 Task: List all remote branches containing a specific commit hash, excluding branches with a specific prefix.
Action: Mouse moved to (774, 1)
Screenshot: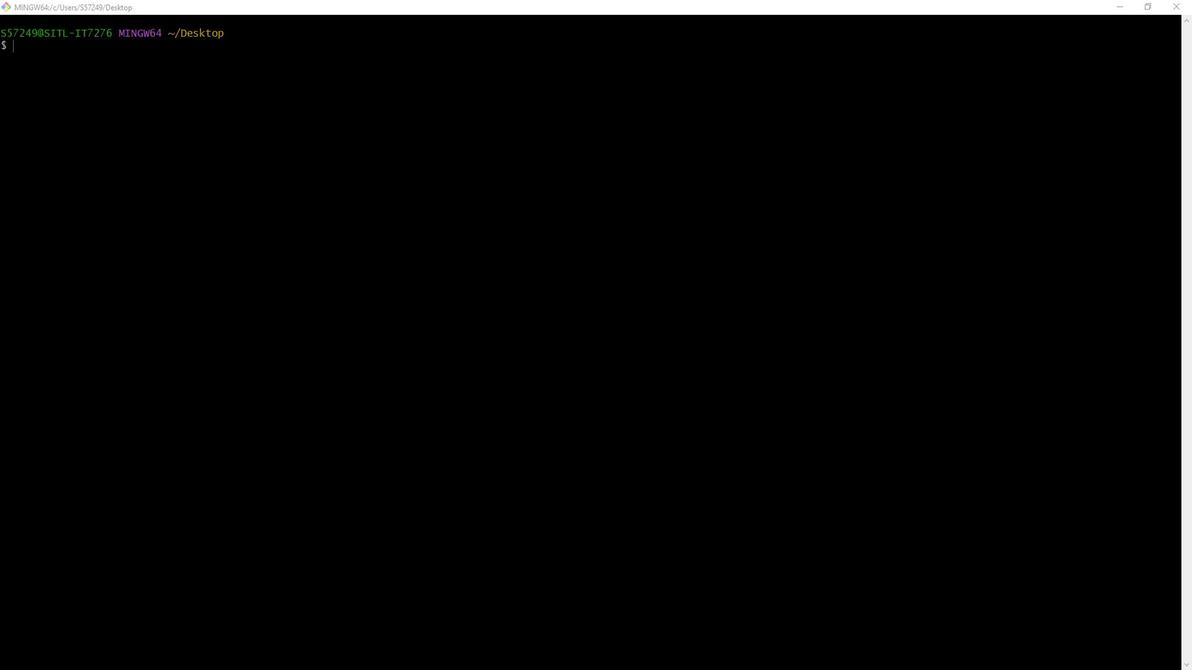 
Action: Mouse pressed left at (774, 1)
Screenshot: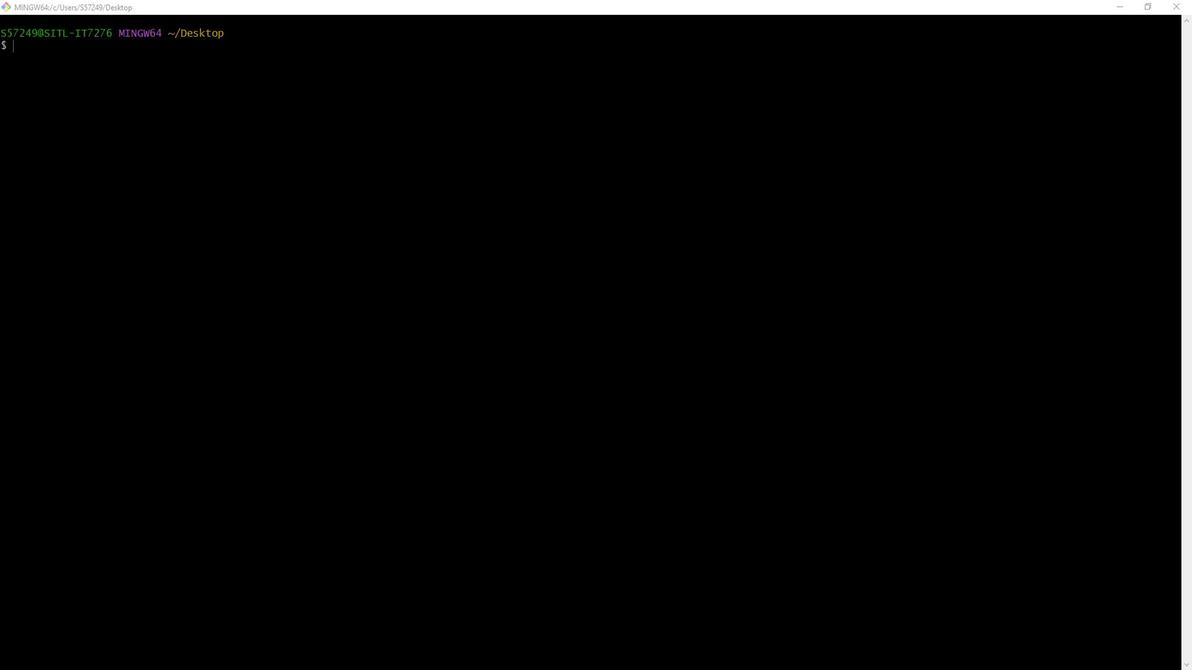 
Action: Mouse moved to (941, 63)
Screenshot: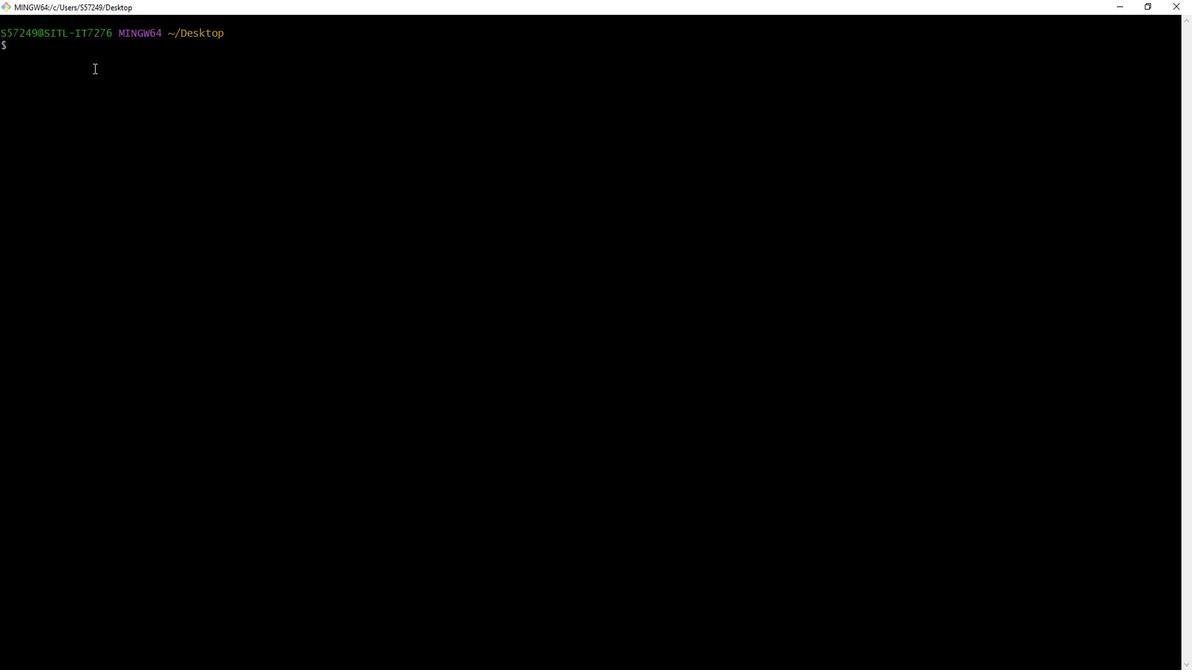 
Action: Mouse pressed left at (941, 63)
Screenshot: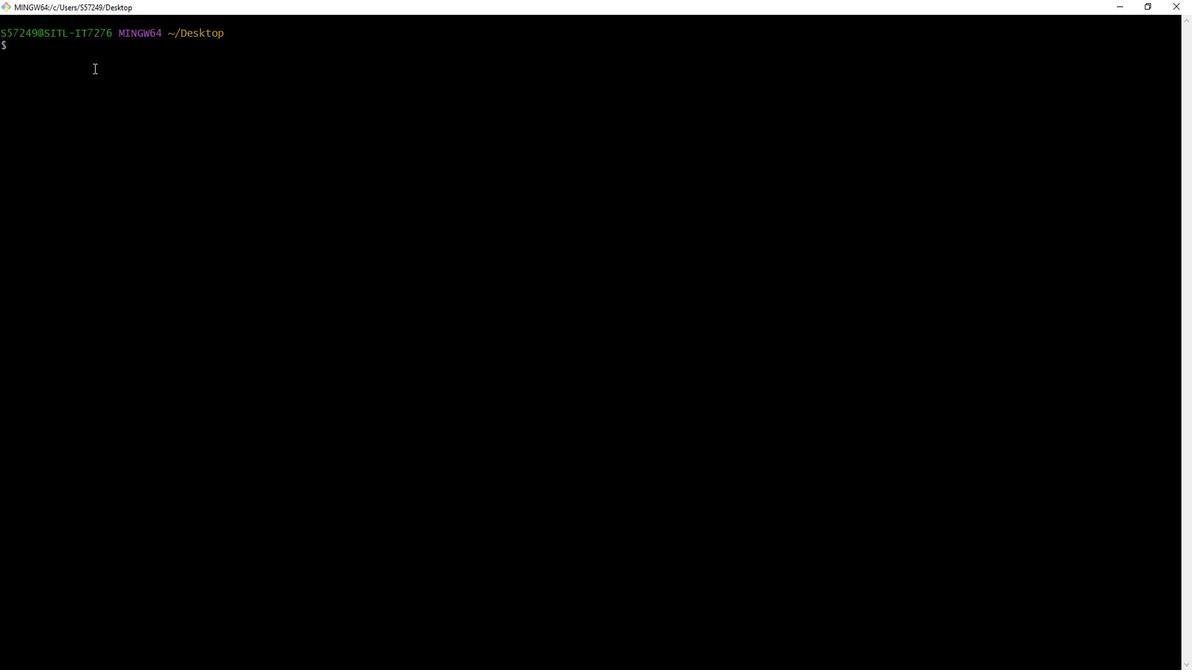 
Action: Mouse moved to (942, 54)
Screenshot: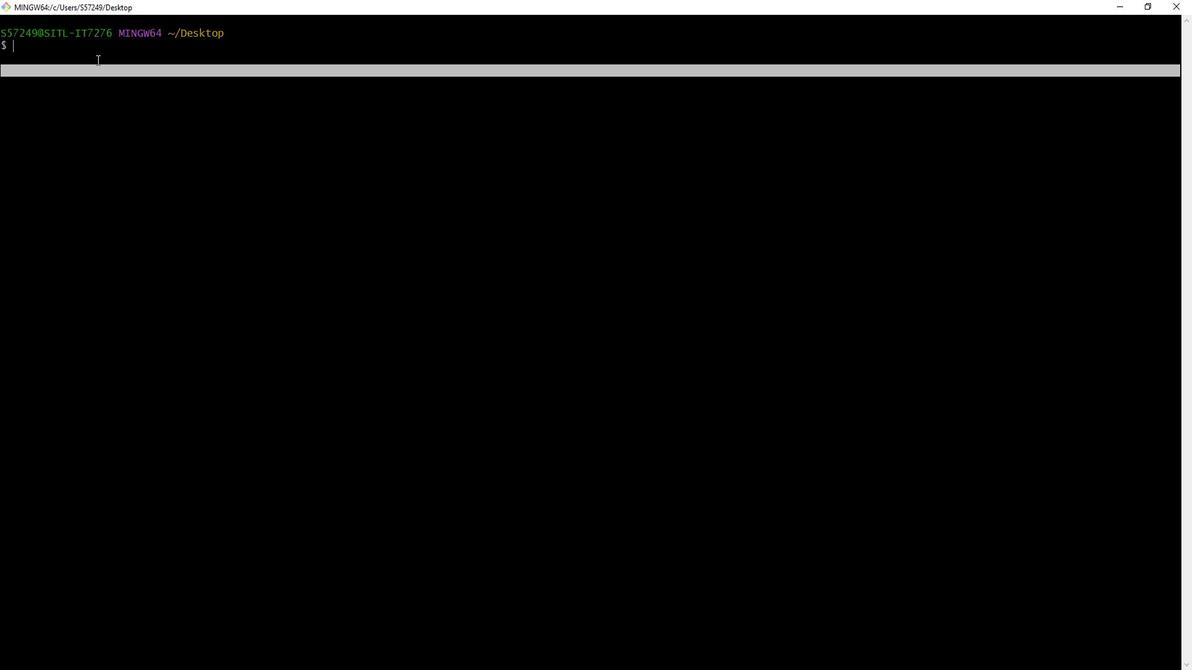 
Action: Mouse pressed left at (942, 54)
Screenshot: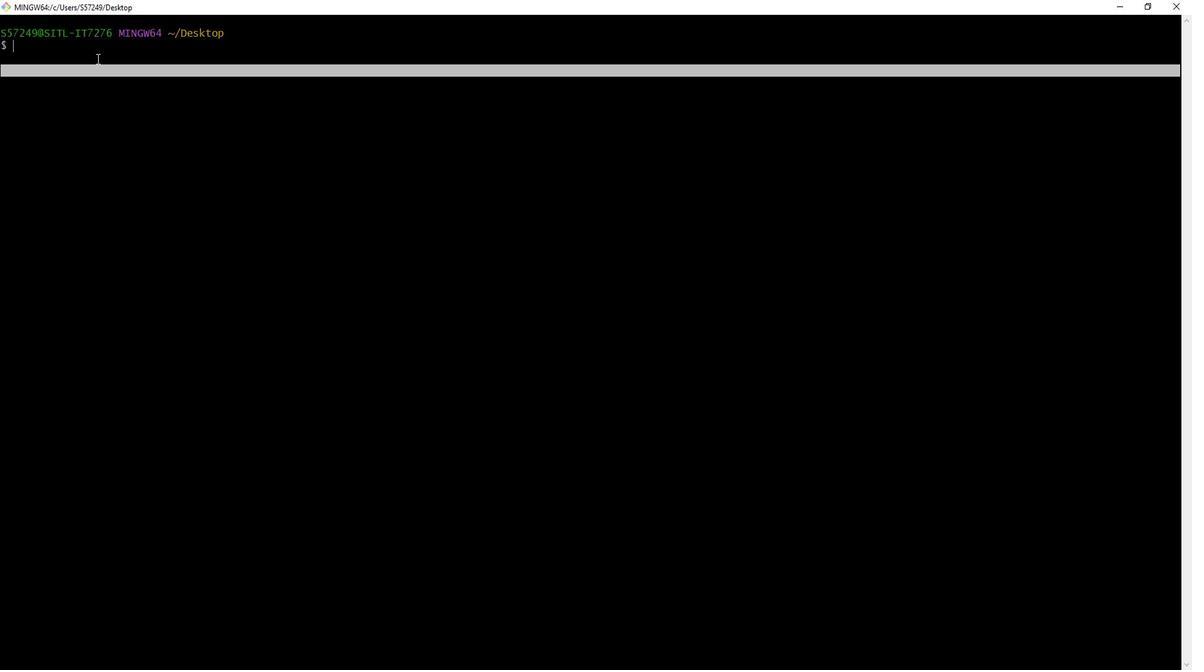 
Action: Key pressed ls<Key.enter>cd<Key.space><Key.shift><Key.shift><Key.shift>Git<Key.enter>ls<Key.enter>cd<Key.space><Key.shift><Key.shift>Light<Key.shift>Box<Key.shift>_<Key.shift>Gallery<Key.enter>ls<Key.enter>git<Key.space>log<Key.space>--oneline<Key.enter>git<Key.space>bf<Key.backspace><Key.backspace><Key.backspace><Key.backspace><Key.backspace><Key.backspace><Key.backspace>git<Key.space>branch<Key.space>-r<Key.space>--contains<Key.space>e58e62<Key.space><Key.shift_r>|<Key.space>grep<Key.space>-v<Key.space>''<Key.left>oro<Key.backspace>igin/arya<Key.enter>
Screenshot: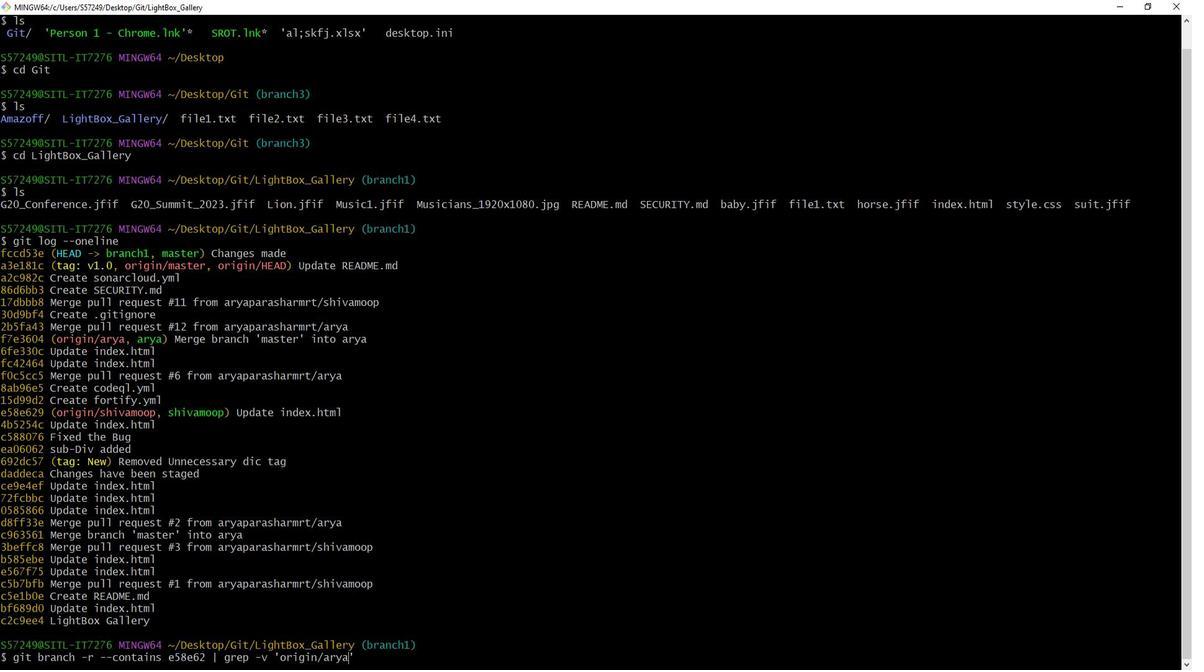 
Action: Mouse moved to (442, 467)
Screenshot: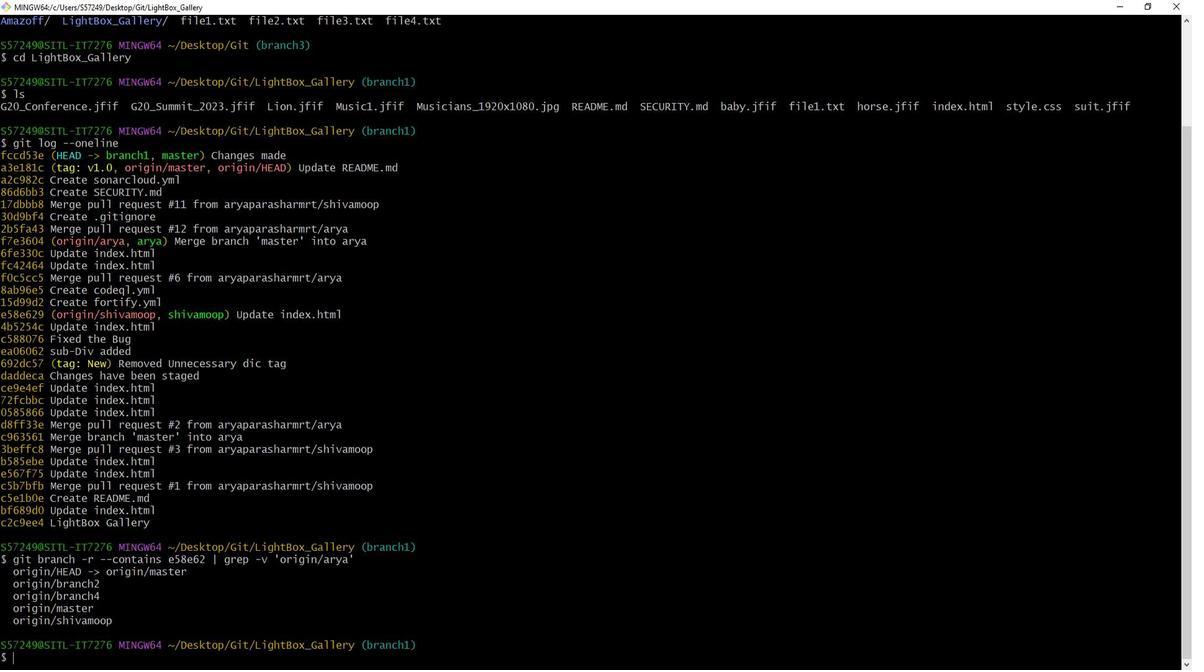 
Action: Mouse pressed left at (442, 467)
Screenshot: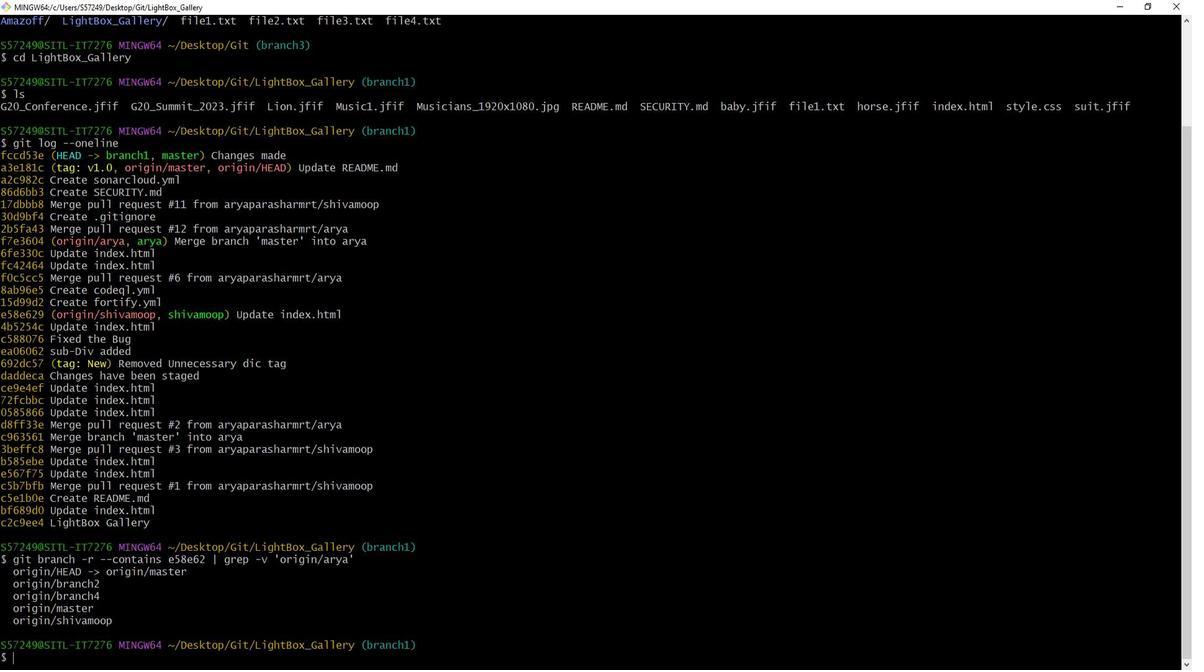 
Action: Mouse moved to (496, 416)
Screenshot: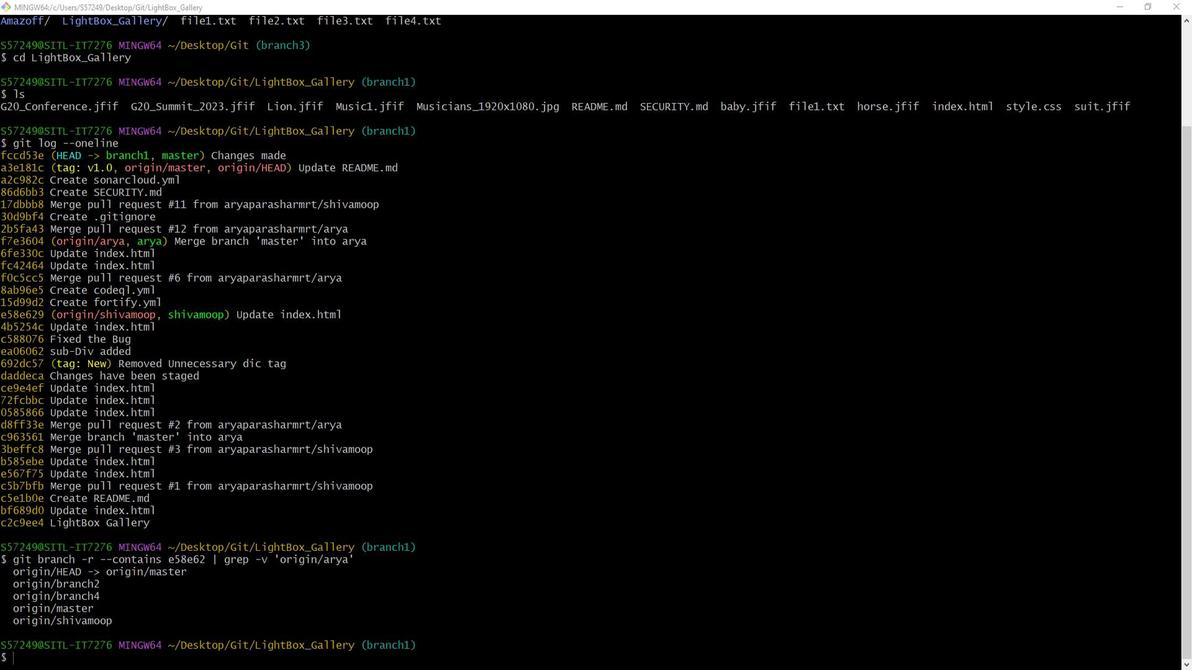 
Action: Mouse pressed left at (496, 416)
Screenshot: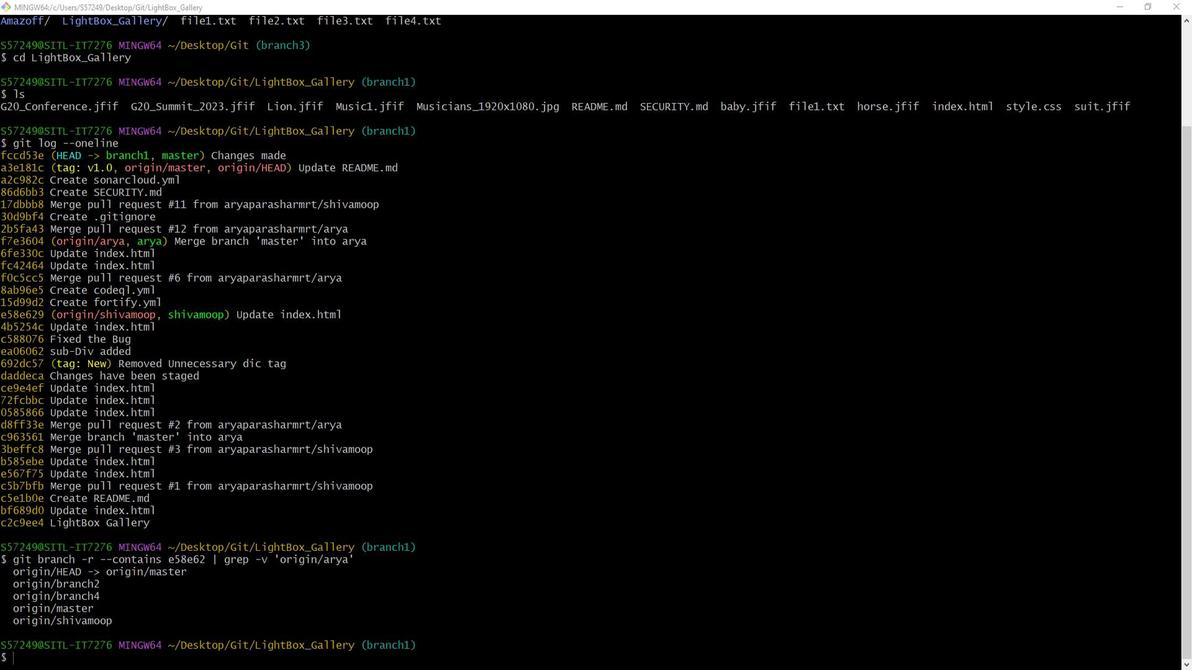 
Action: Mouse moved to (552, 278)
Screenshot: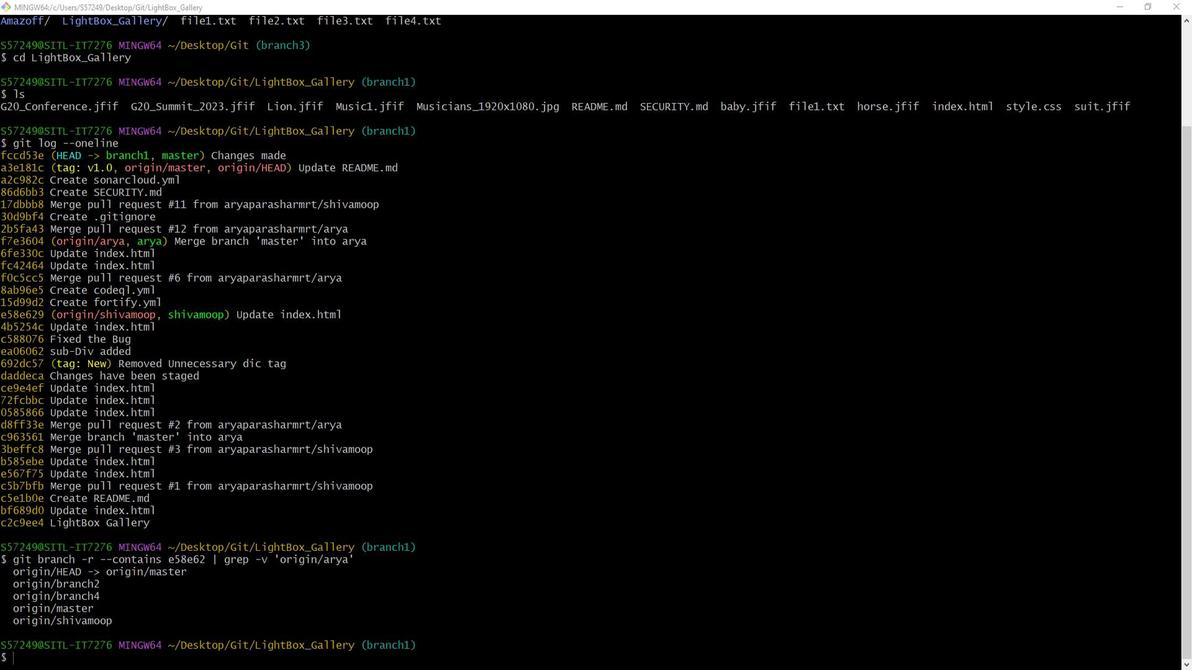 
Action: Mouse pressed left at (552, 278)
Screenshot: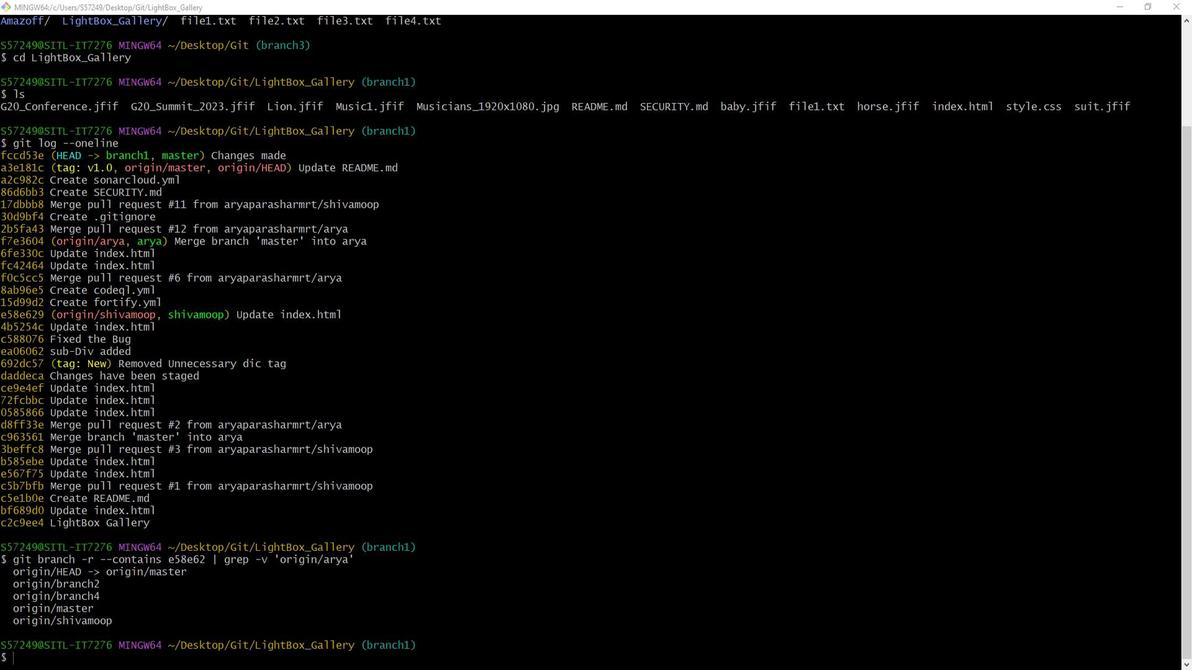 
